 Task: In the  document Alex ,change text color to 'Dark Blue' Insert the mentioned shape below the text 'Moon'. Change color of the shape to  BrownChange shape height to  3
Action: Mouse moved to (203, 145)
Screenshot: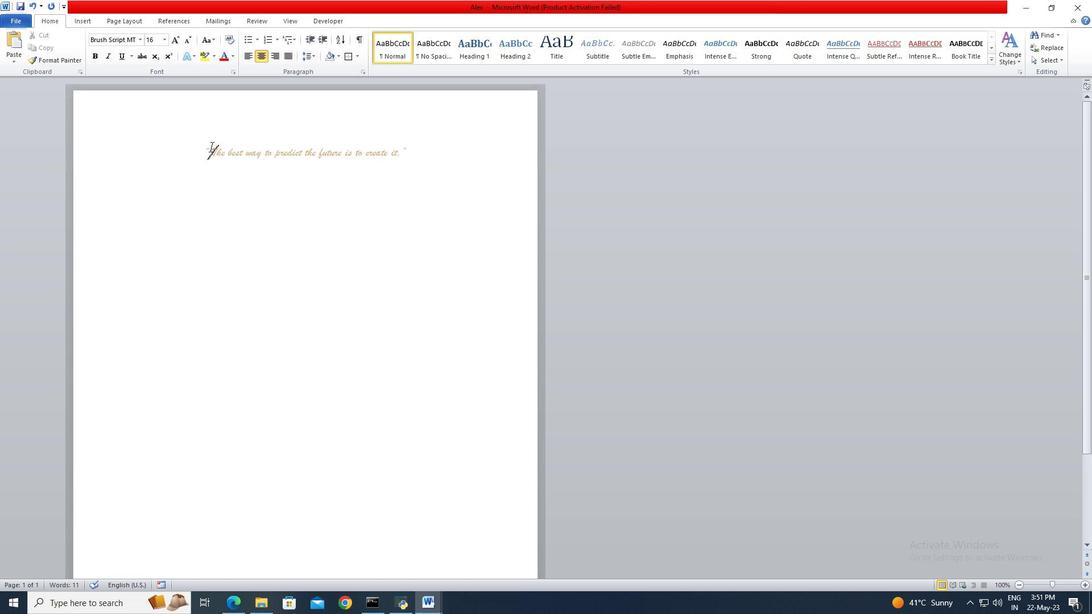 
Action: Mouse pressed left at (203, 145)
Screenshot: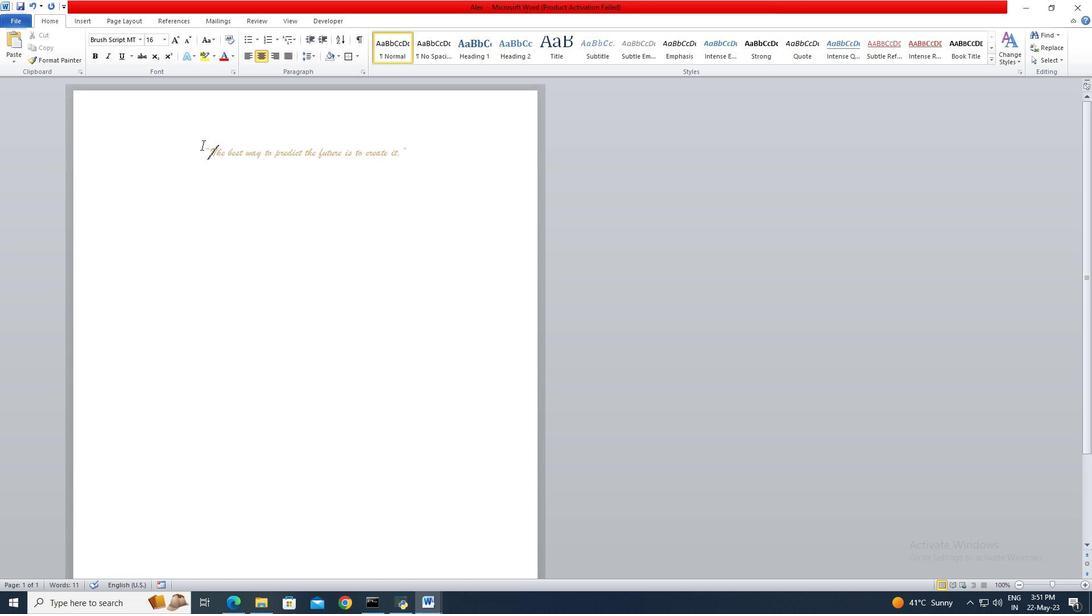 
Action: Mouse moved to (245, 148)
Screenshot: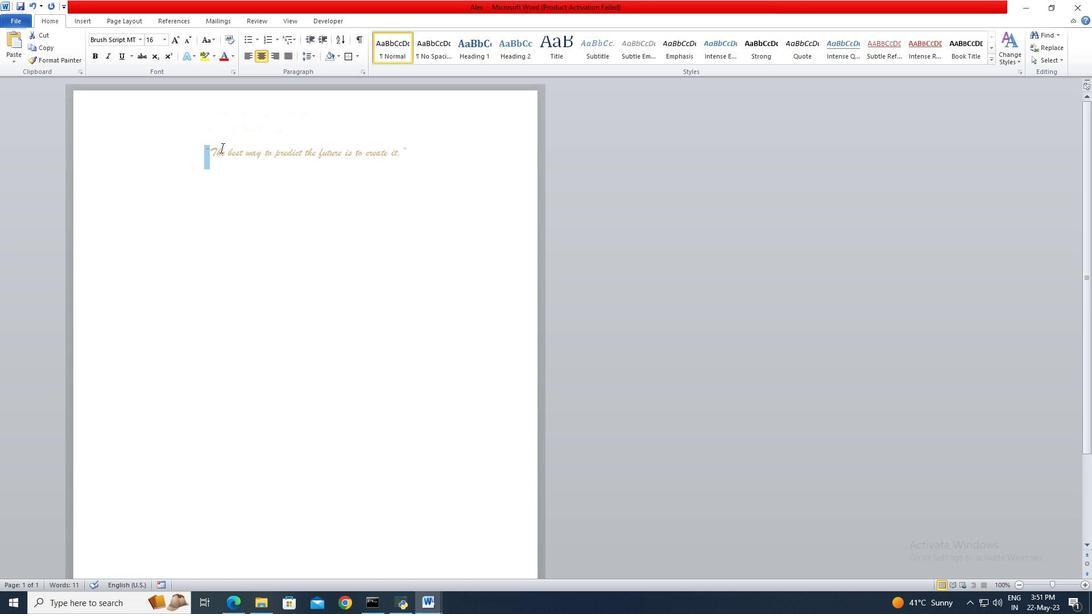 
Action: Key pressed <Key.shift>
Screenshot: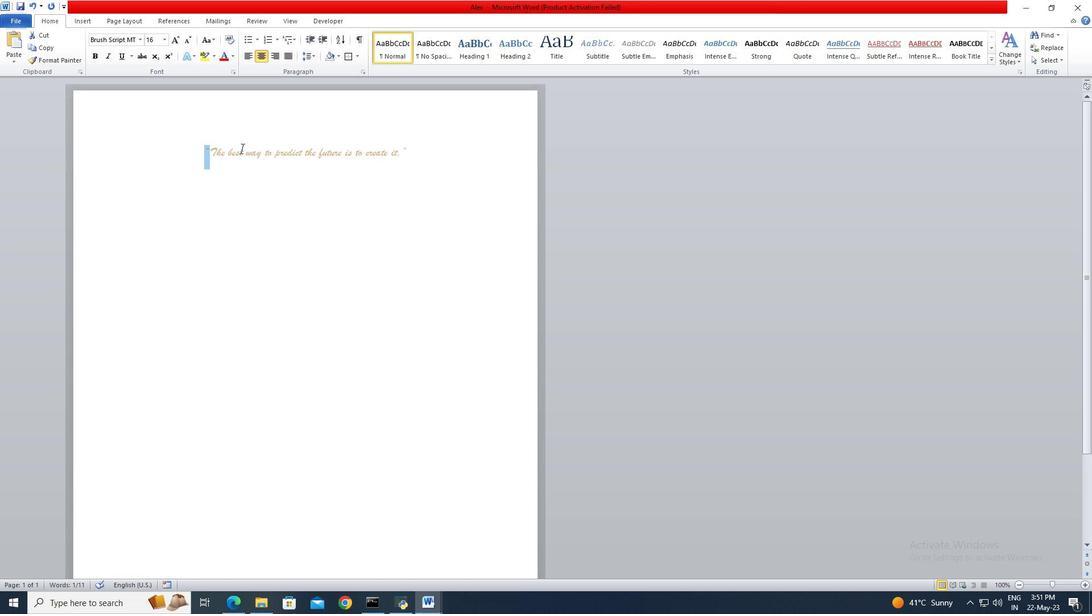
Action: Mouse moved to (420, 151)
Screenshot: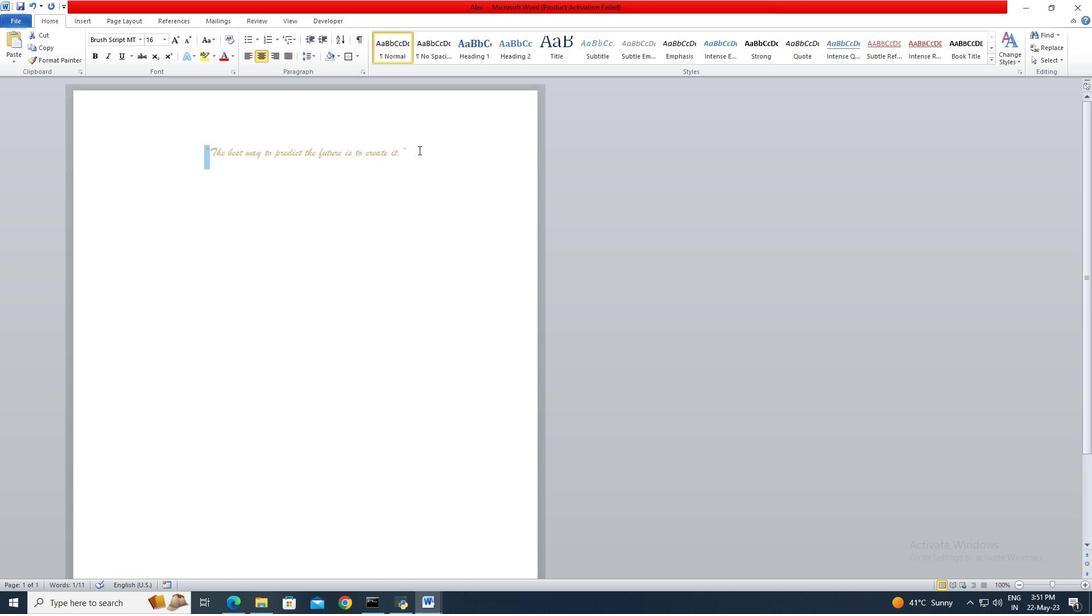
Action: Mouse pressed left at (420, 151)
Screenshot: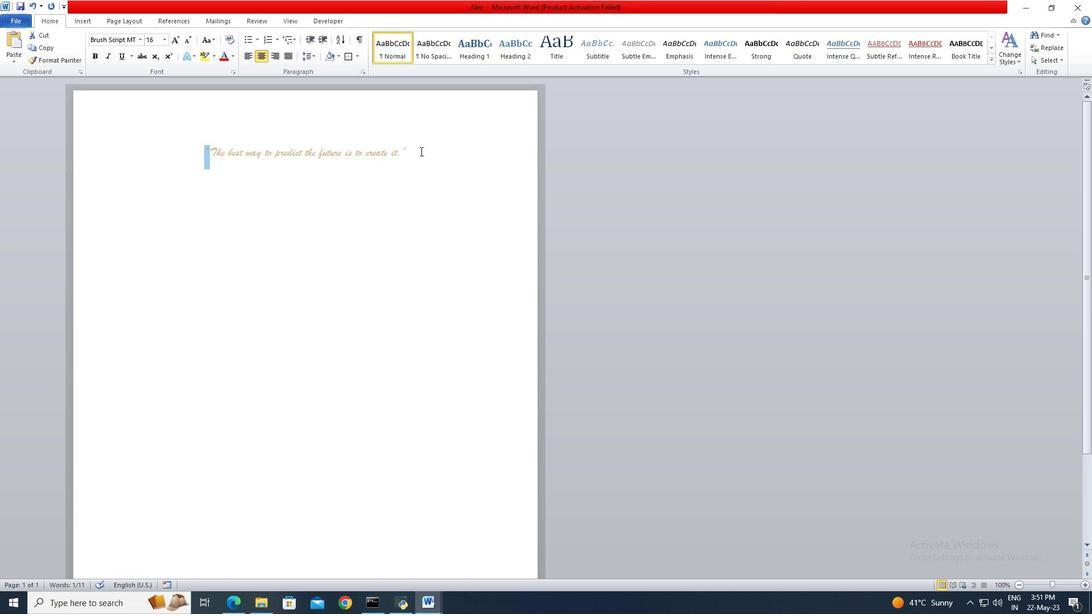 
Action: Key pressed <Key.shift><Key.shift><Key.shift><Key.shift>
Screenshot: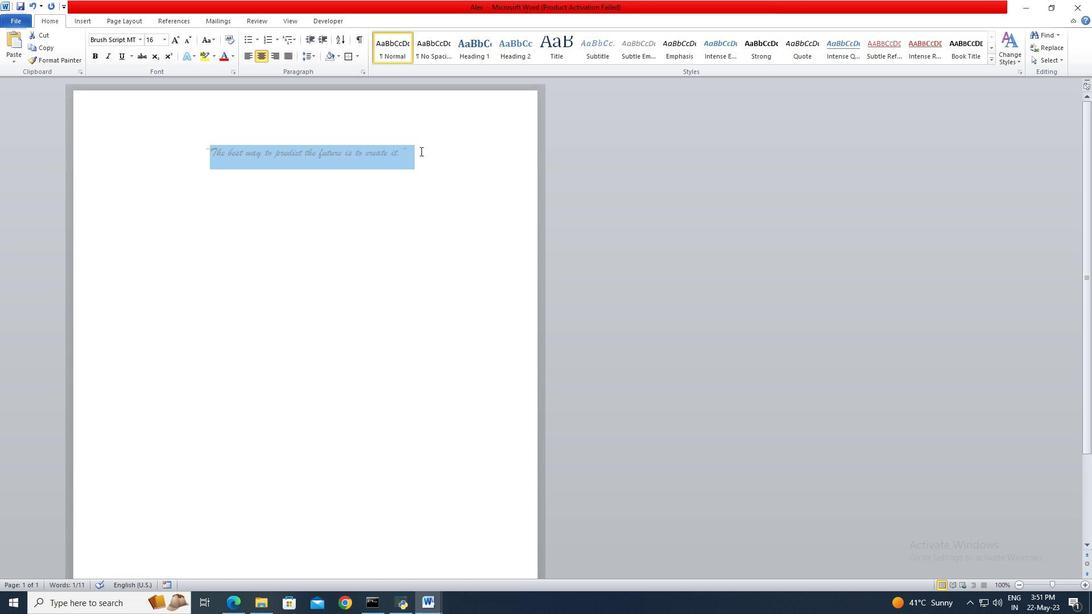 
Action: Mouse moved to (233, 59)
Screenshot: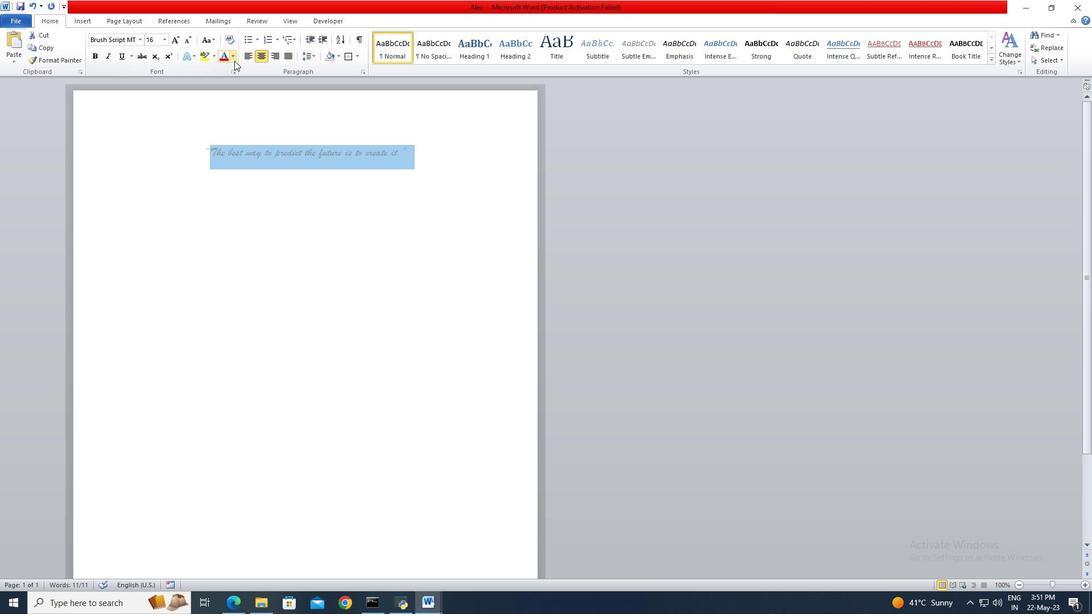 
Action: Mouse pressed left at (233, 59)
Screenshot: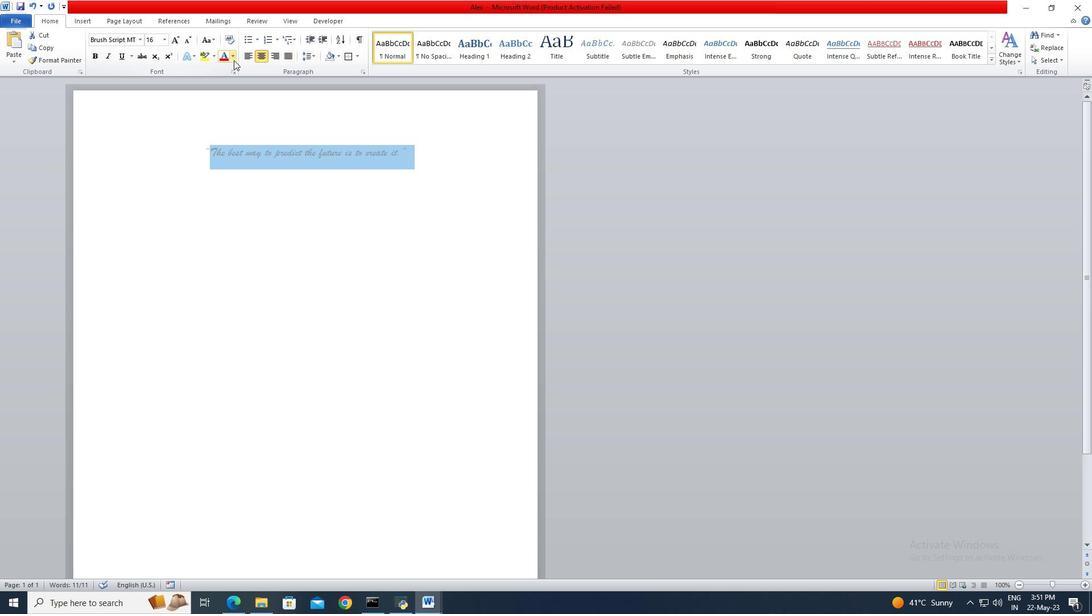 
Action: Mouse moved to (301, 153)
Screenshot: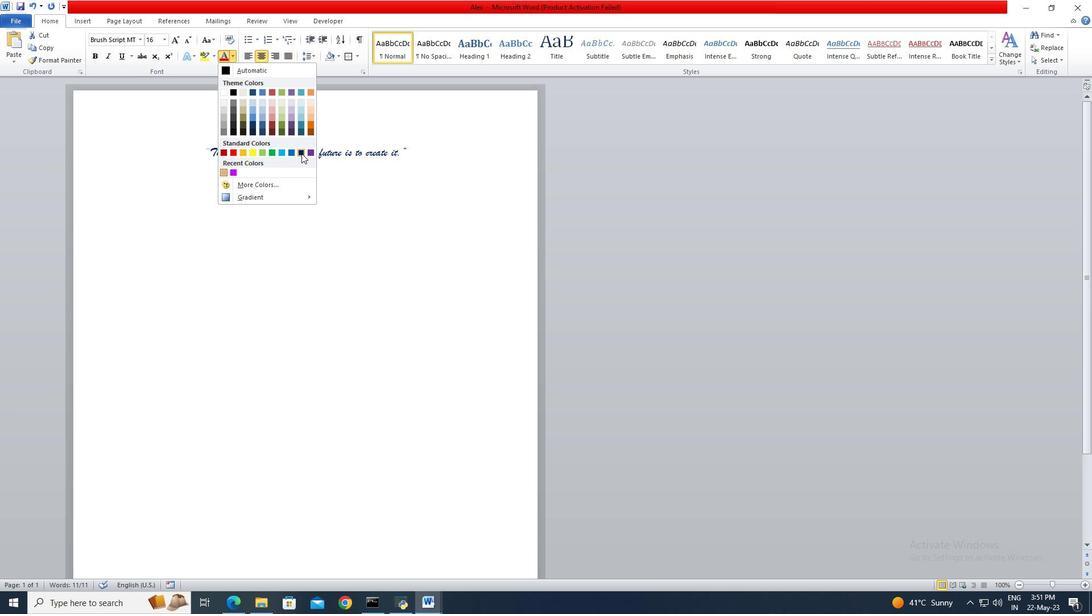 
Action: Mouse pressed left at (301, 153)
Screenshot: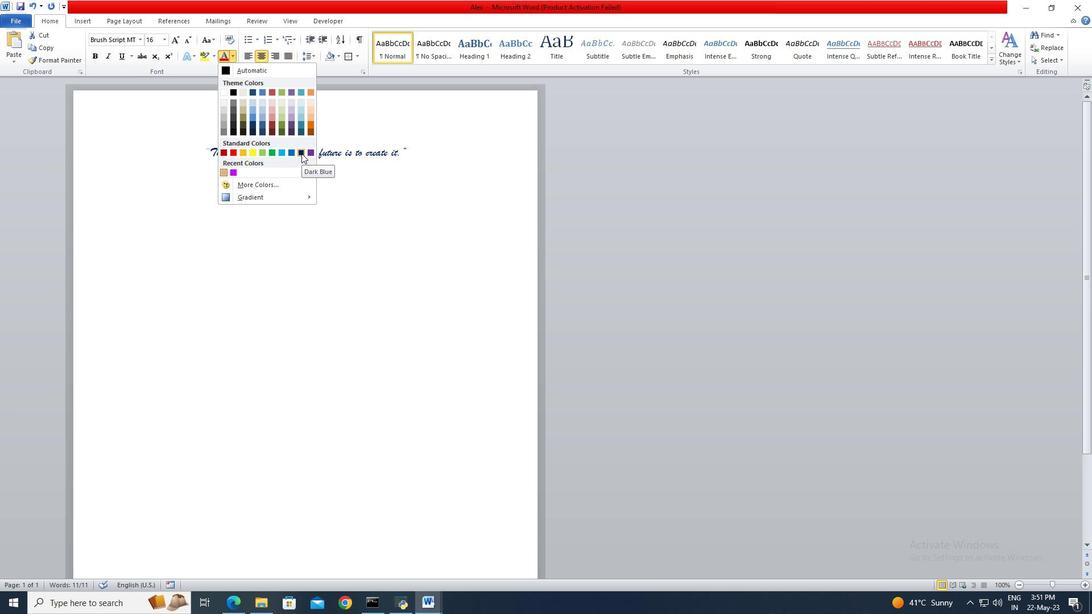 
Action: Mouse moved to (299, 218)
Screenshot: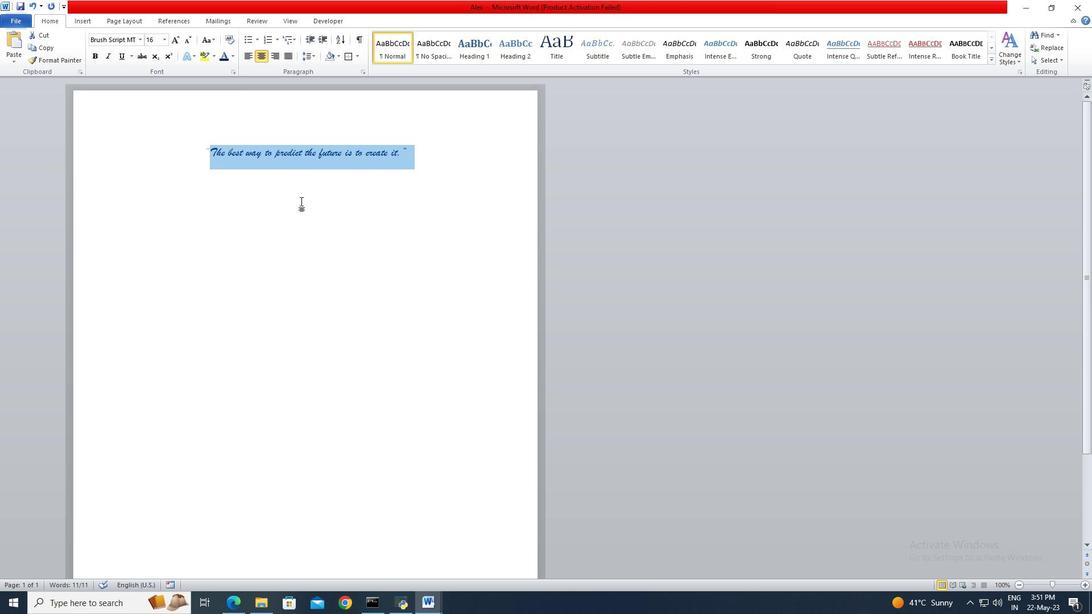 
Action: Mouse pressed left at (299, 218)
Screenshot: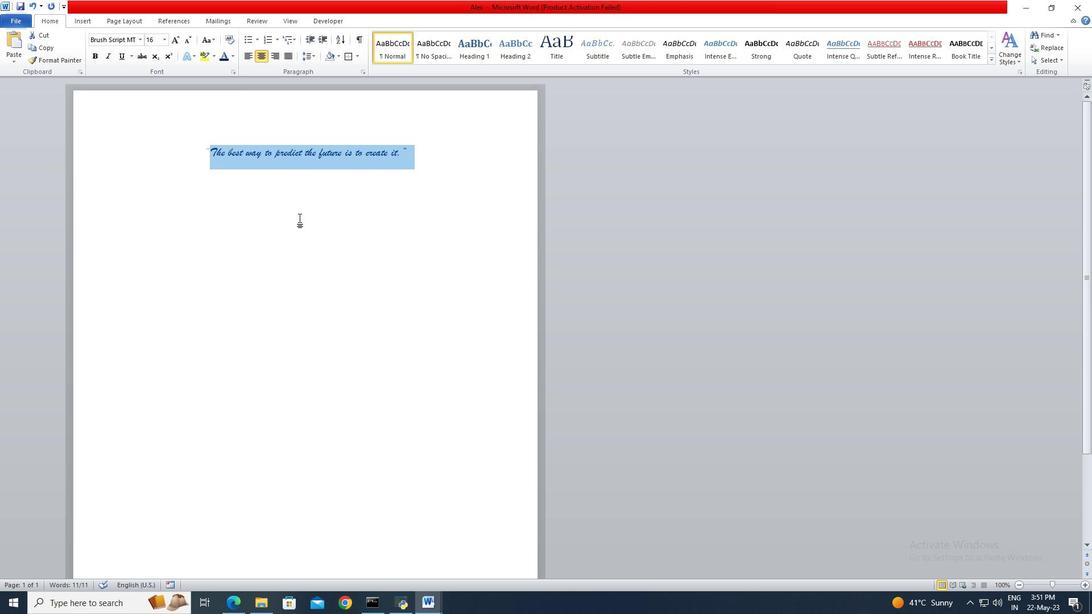 
Action: Mouse moved to (433, 152)
Screenshot: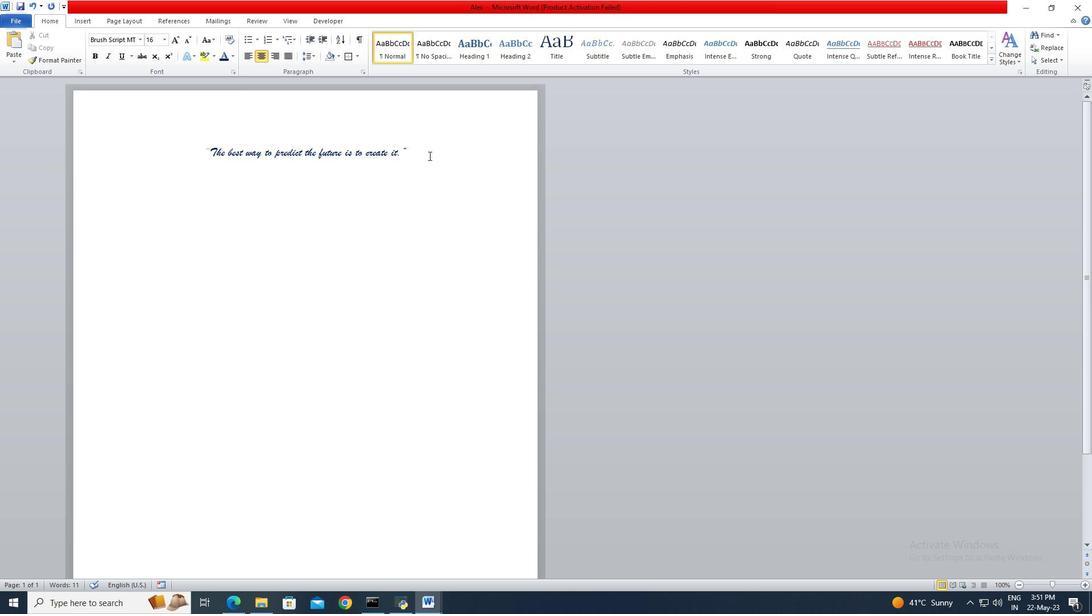 
Action: Mouse pressed left at (433, 152)
Screenshot: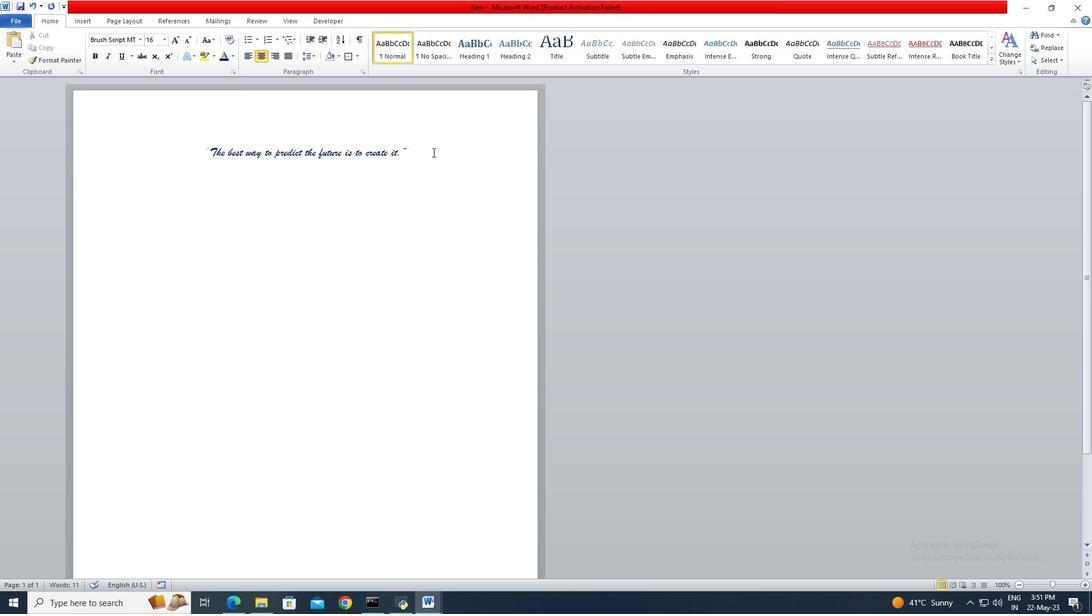 
Action: Key pressed <Key.enter><Key.enter>
Screenshot: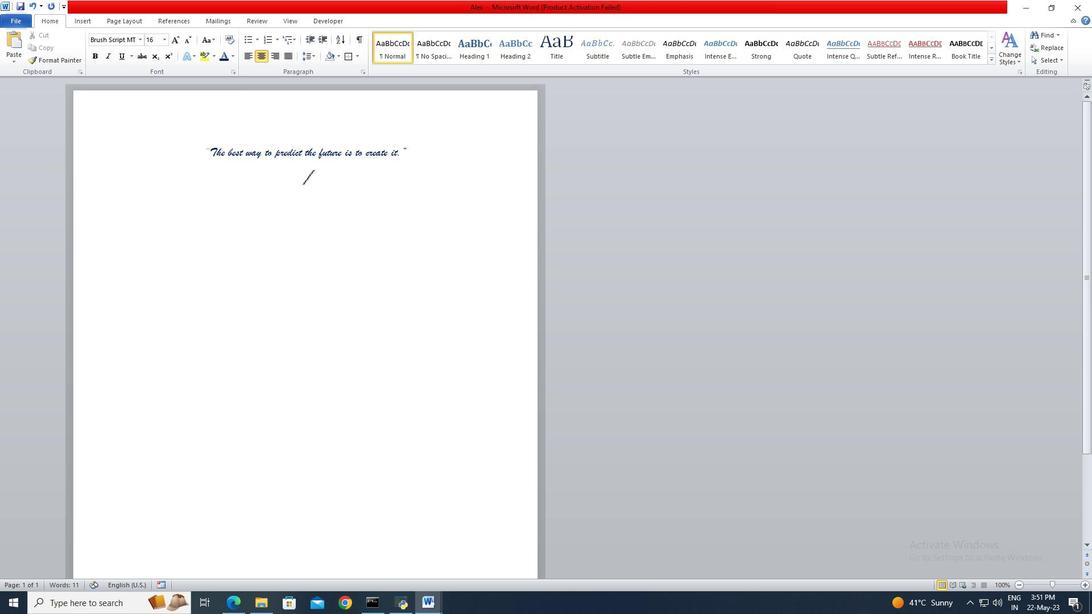 
Action: Mouse moved to (88, 21)
Screenshot: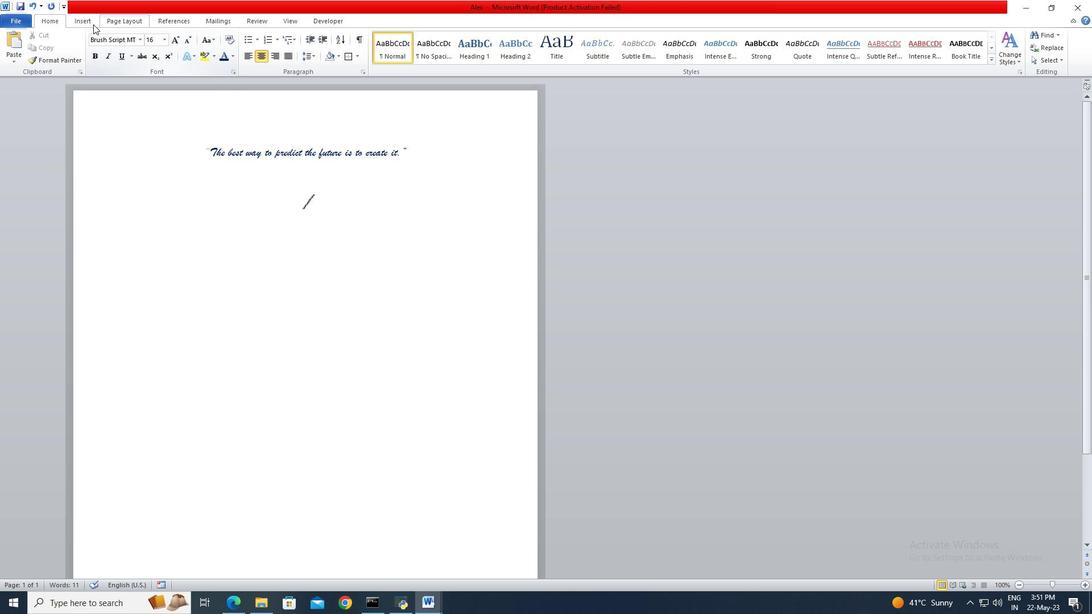 
Action: Mouse pressed left at (88, 21)
Screenshot: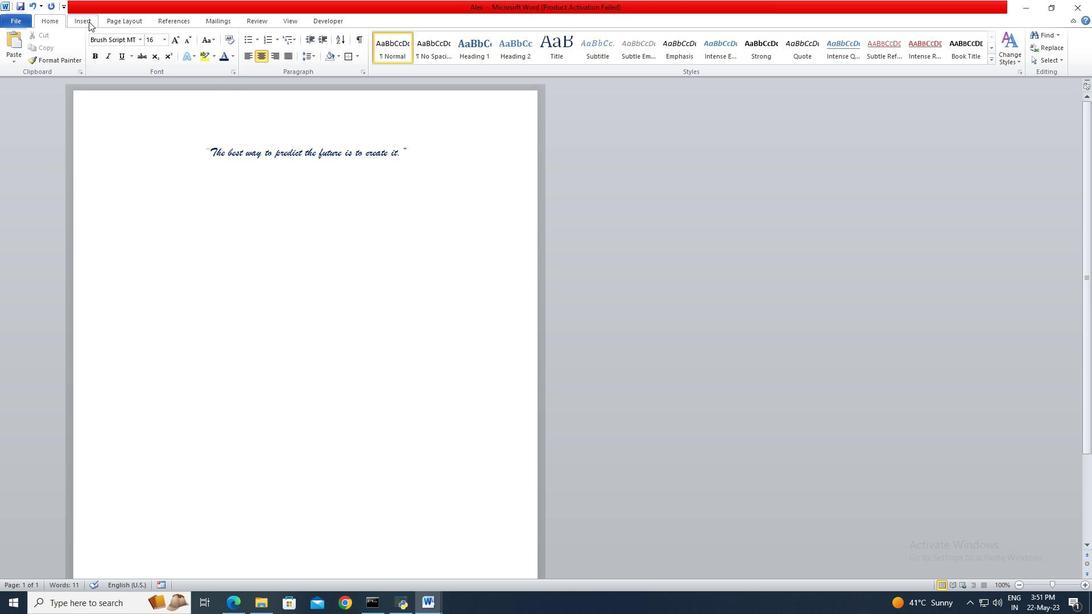 
Action: Mouse moved to (162, 52)
Screenshot: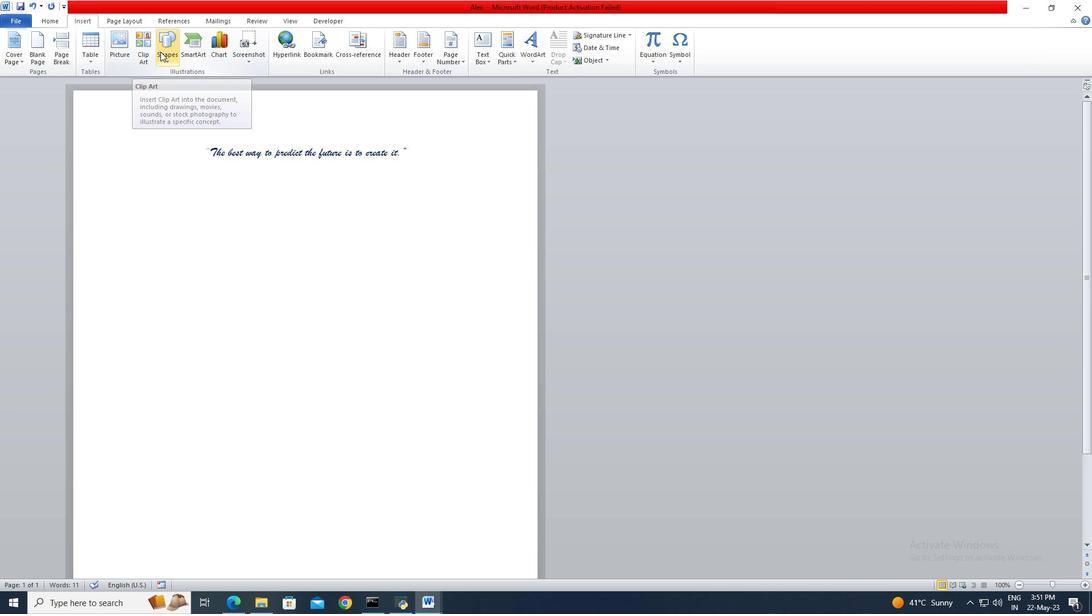 
Action: Mouse pressed left at (162, 52)
Screenshot: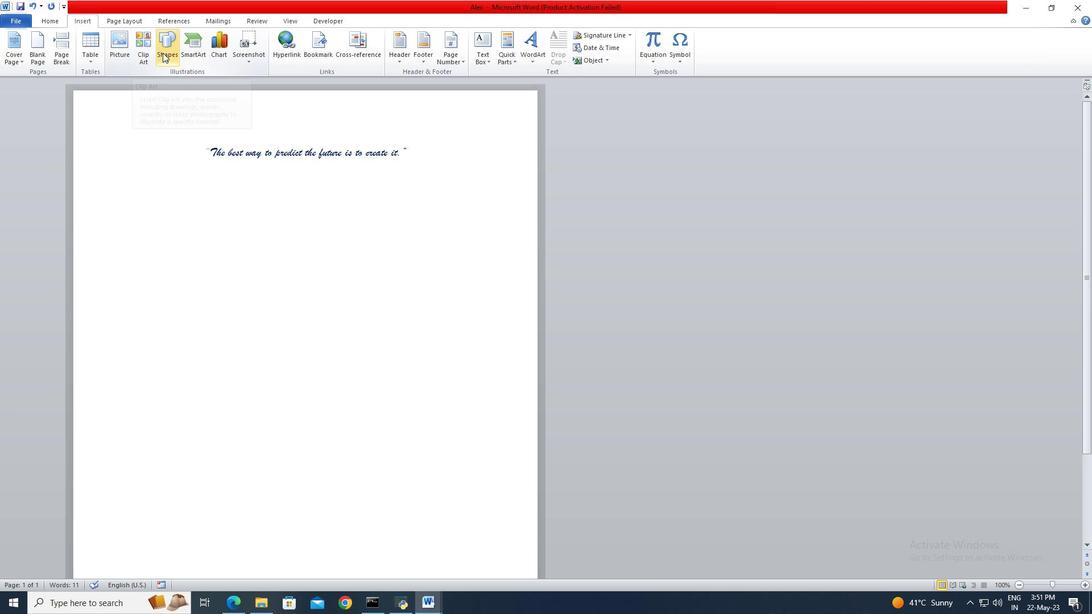 
Action: Mouse moved to (264, 182)
Screenshot: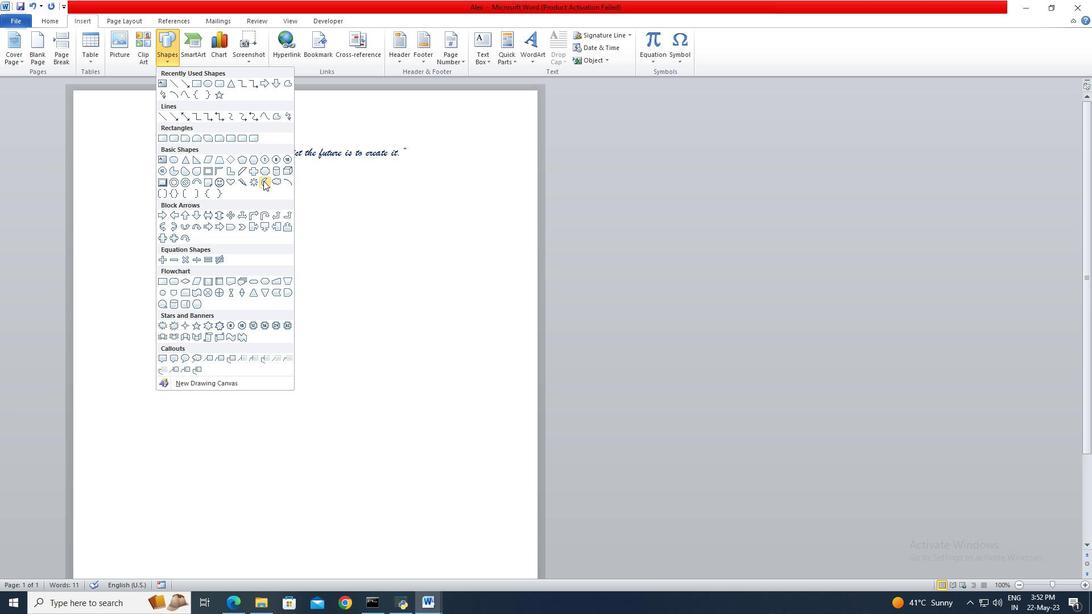 
Action: Mouse pressed left at (264, 182)
Screenshot: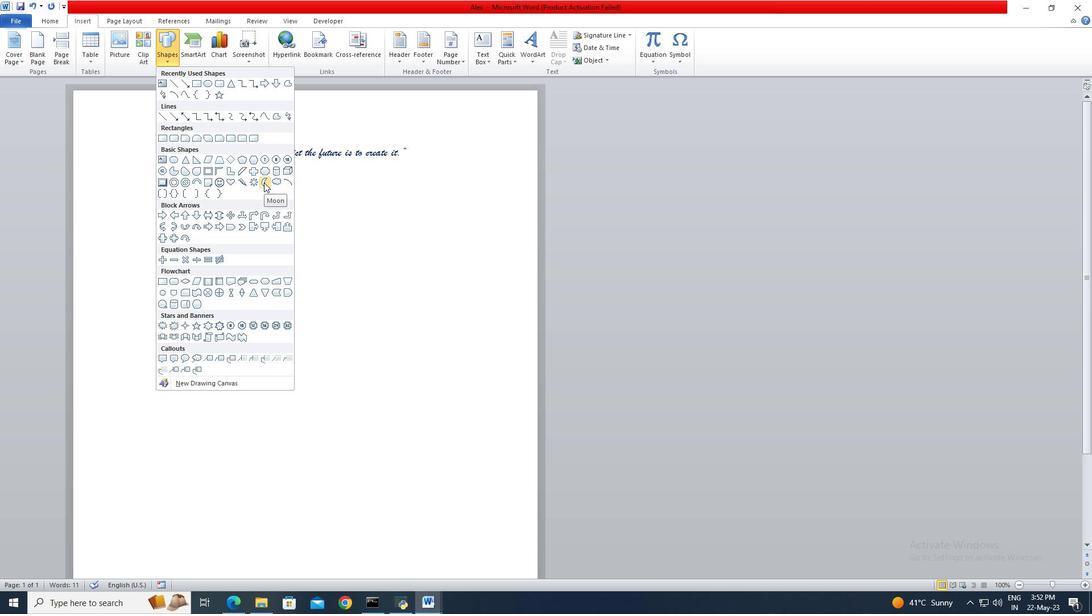 
Action: Mouse moved to (236, 192)
Screenshot: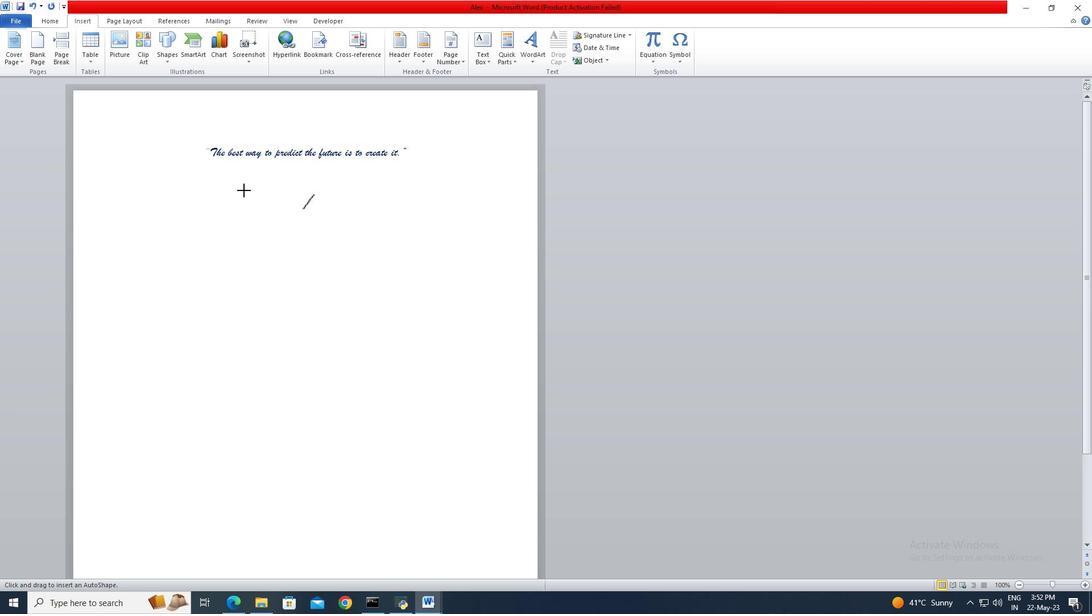 
Action: Mouse pressed left at (236, 192)
Screenshot: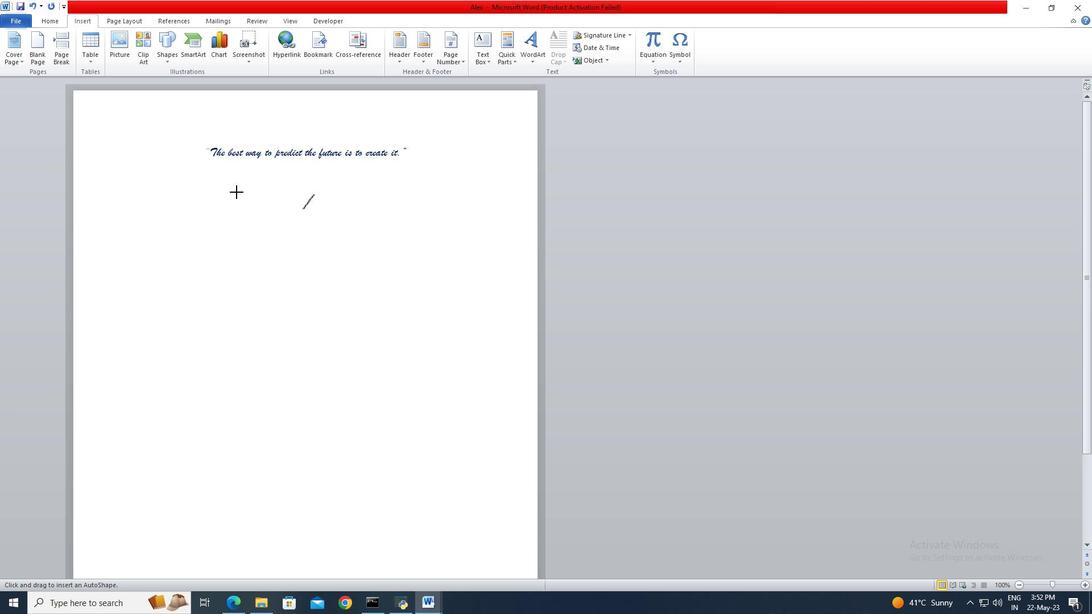 
Action: Mouse moved to (421, 37)
Screenshot: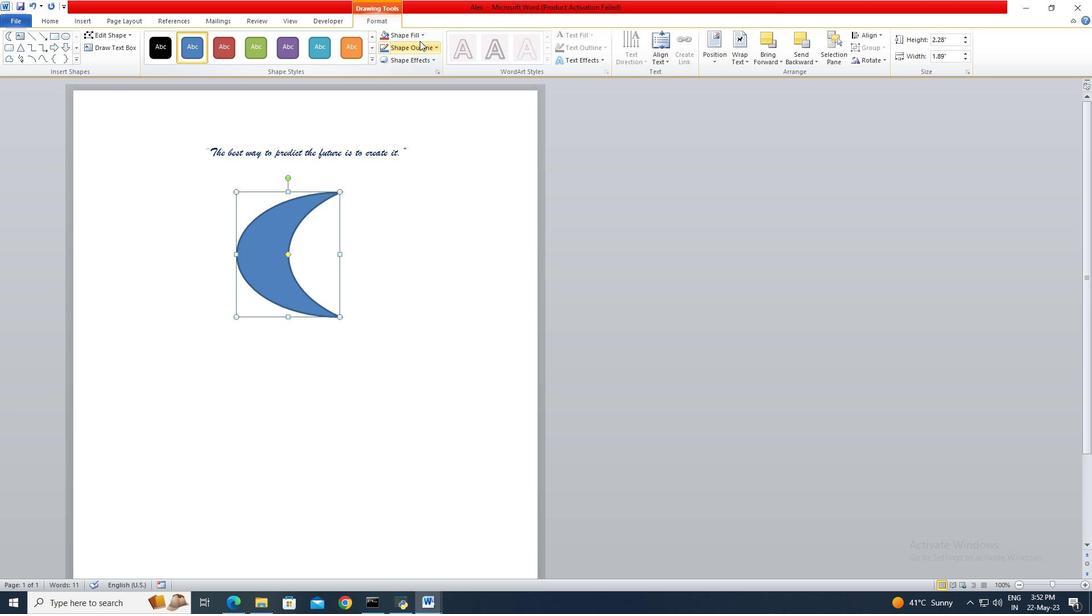 
Action: Mouse pressed left at (421, 37)
Screenshot: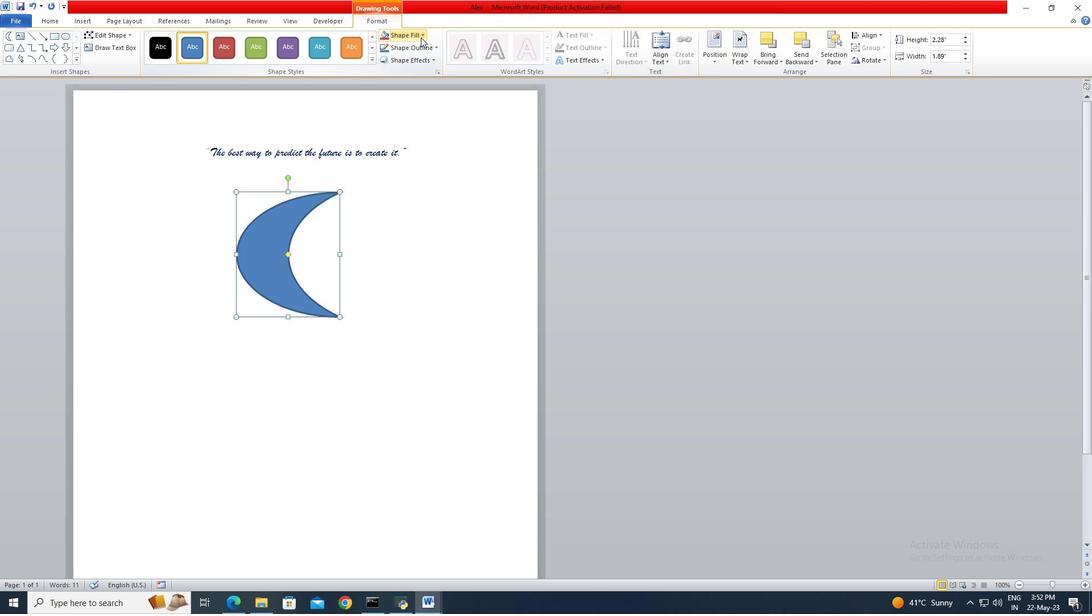 
Action: Mouse moved to (469, 98)
Screenshot: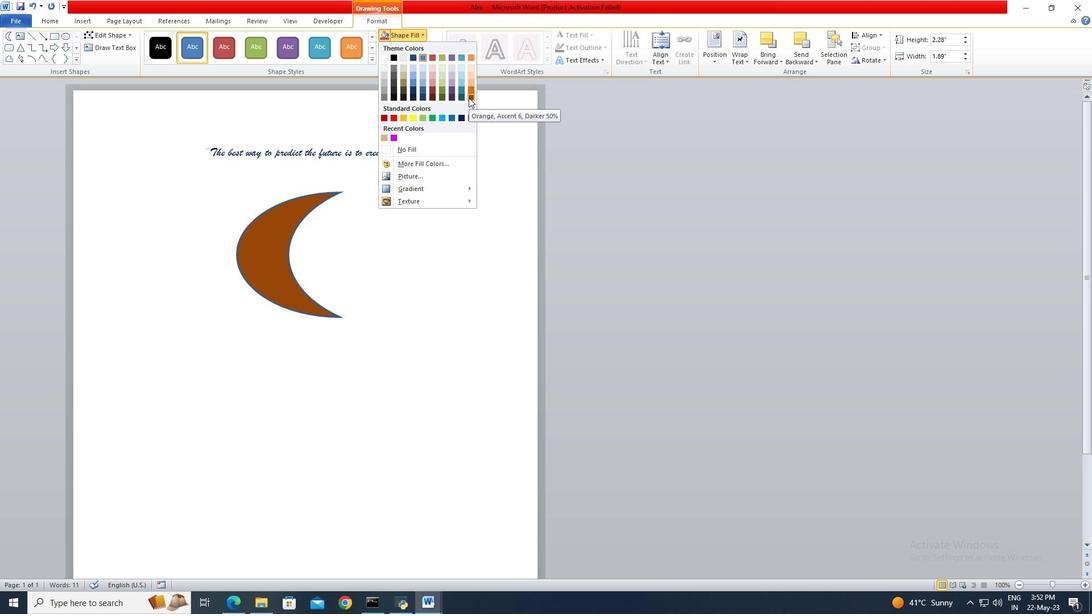 
Action: Mouse pressed left at (469, 98)
Screenshot: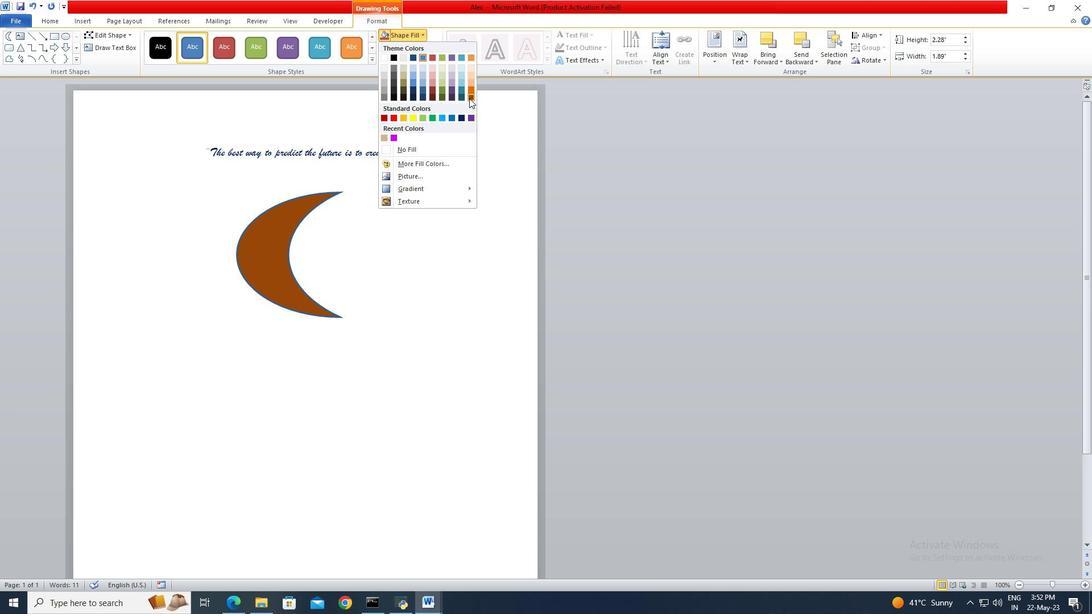 
Action: Mouse moved to (944, 39)
Screenshot: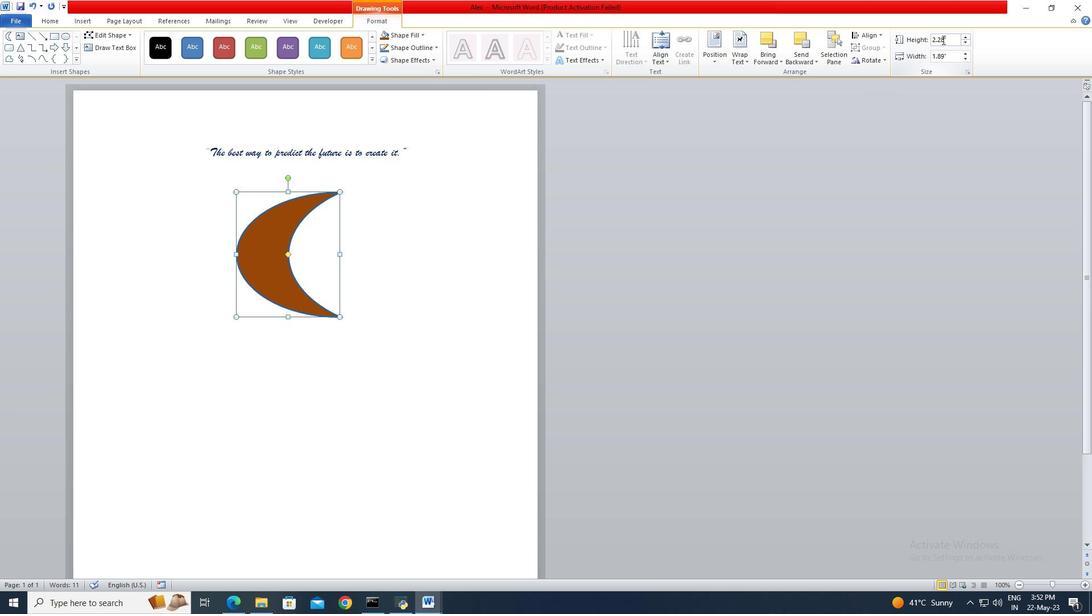 
Action: Mouse pressed left at (944, 39)
Screenshot: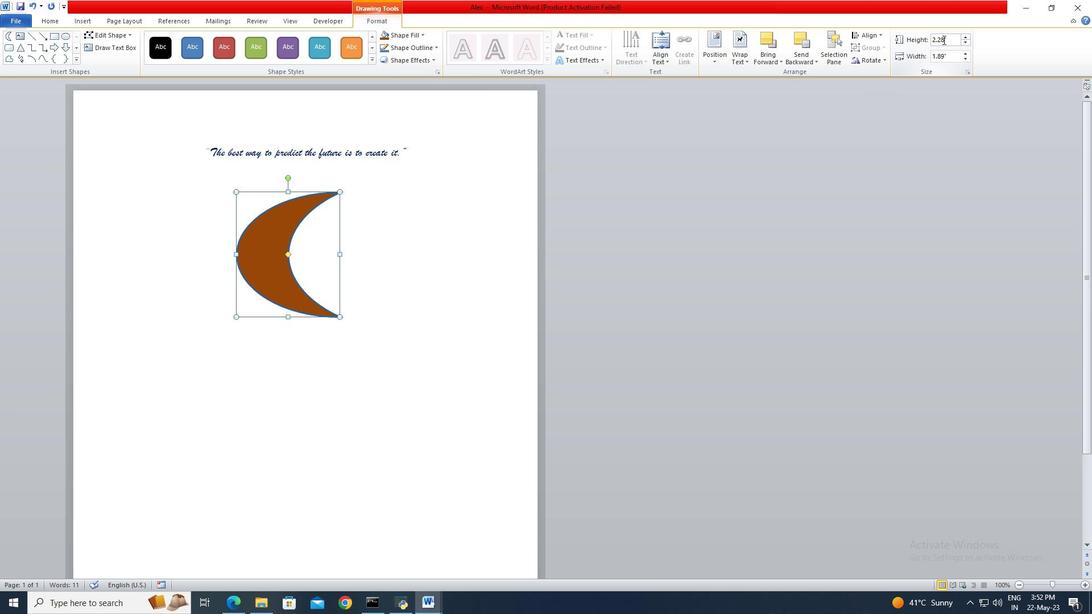 
Action: Key pressed 3<Key.enter>
Screenshot: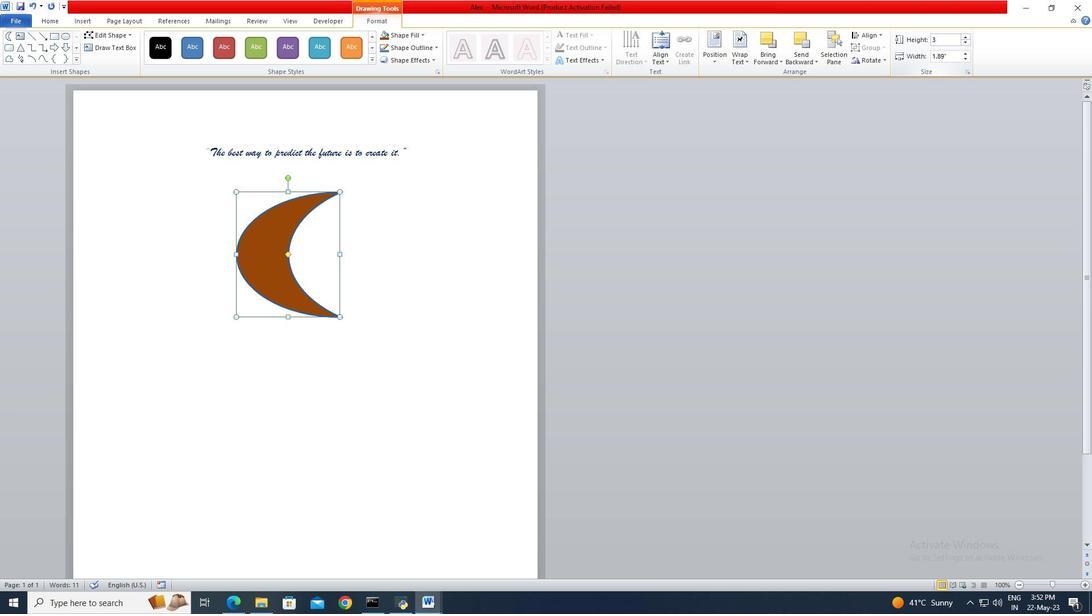
